Task: Choose the host language as Spanish.
Action: Mouse pressed left at (857, 121)
Screenshot: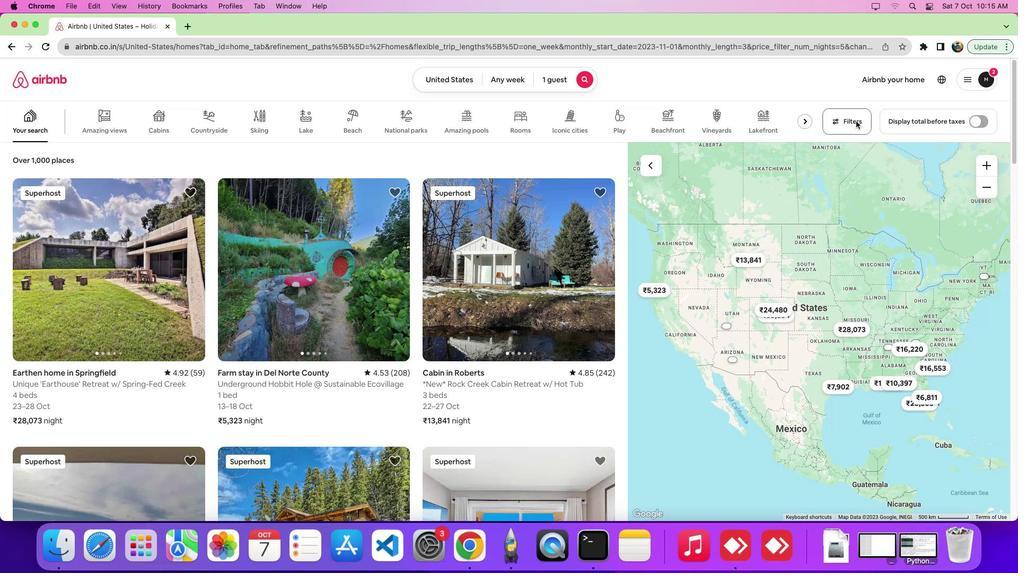 
Action: Mouse moved to (611, 183)
Screenshot: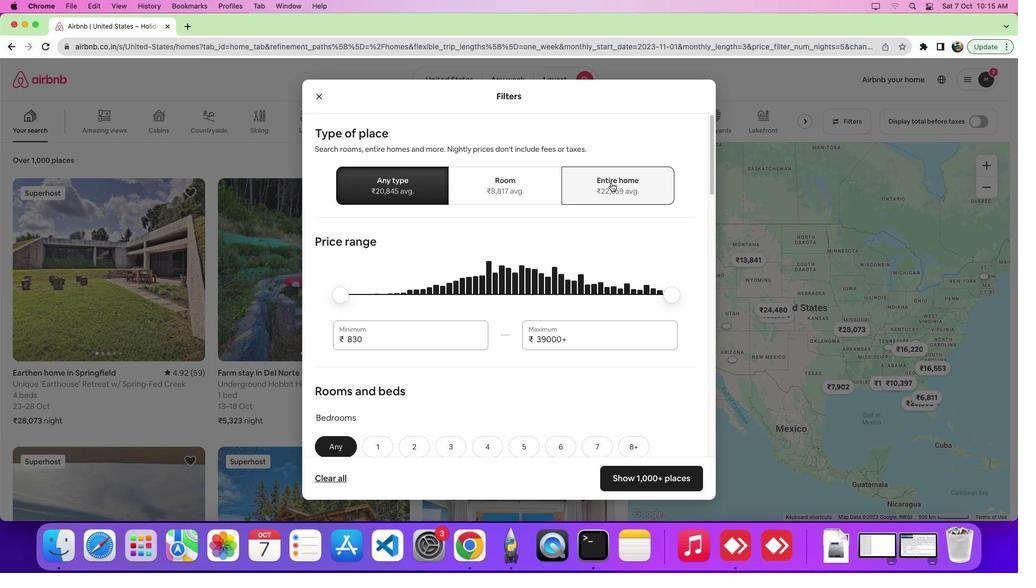 
Action: Mouse pressed left at (611, 183)
Screenshot: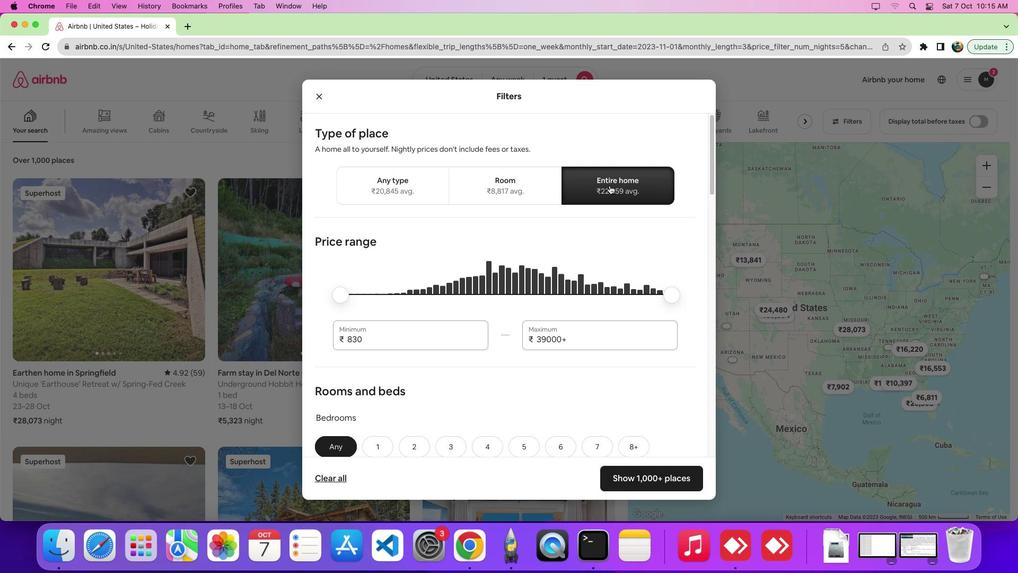 
Action: Mouse moved to (539, 345)
Screenshot: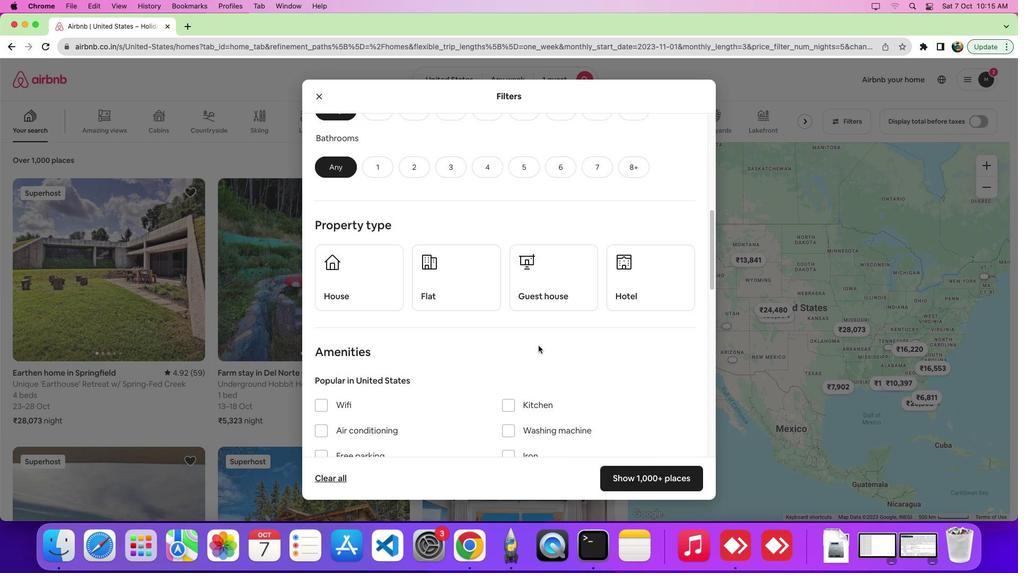 
Action: Mouse scrolled (539, 345) with delta (0, 0)
Screenshot: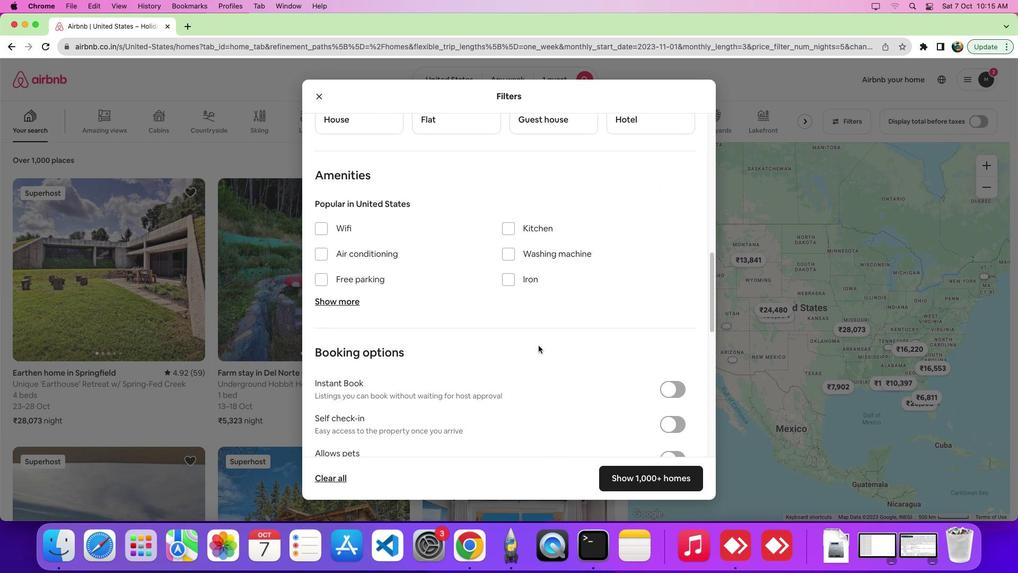 
Action: Mouse scrolled (539, 345) with delta (0, -1)
Screenshot: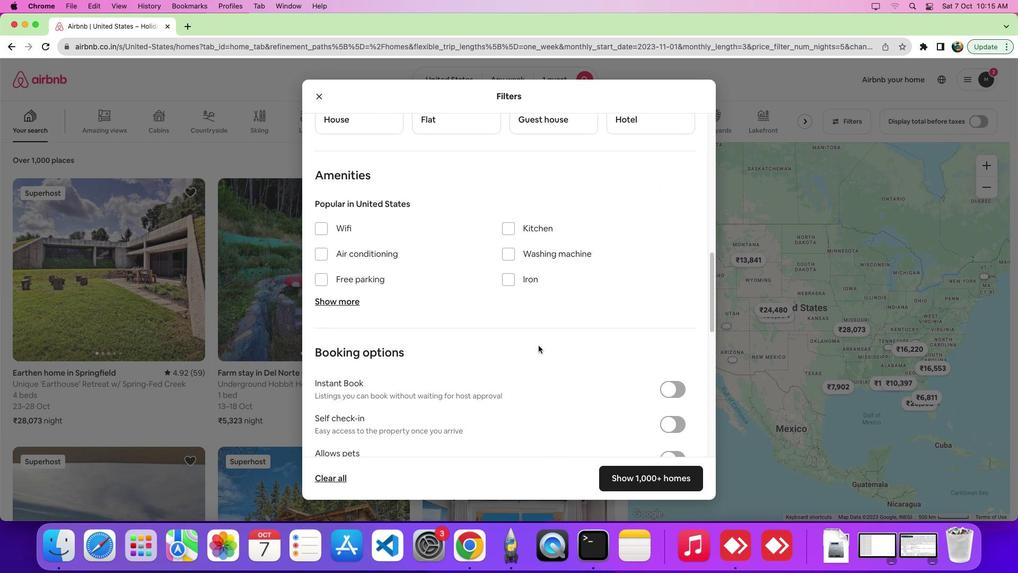 
Action: Mouse scrolled (539, 345) with delta (0, -5)
Screenshot: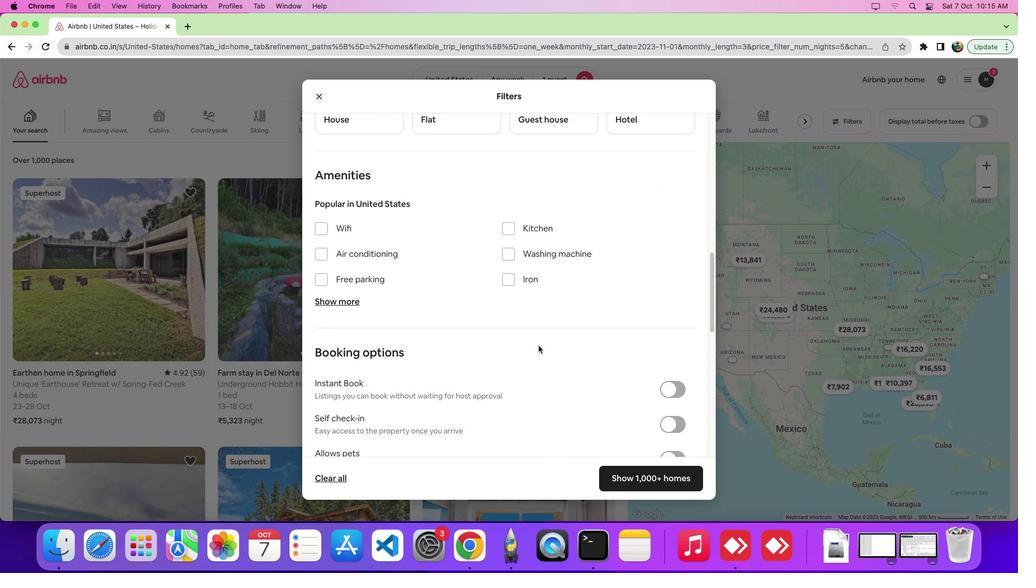 
Action: Mouse scrolled (539, 345) with delta (0, -7)
Screenshot: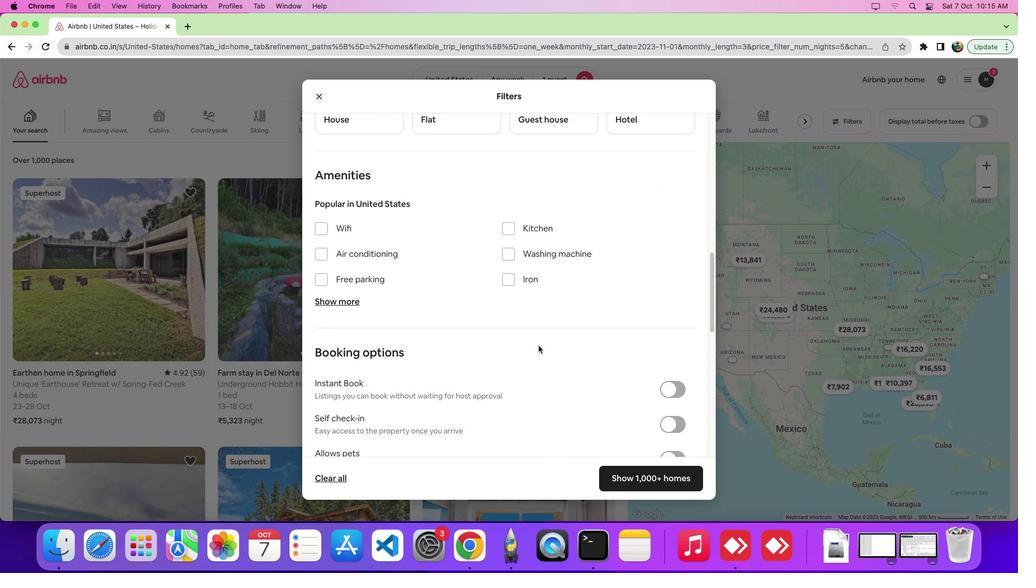 
Action: Mouse scrolled (539, 345) with delta (0, 0)
Screenshot: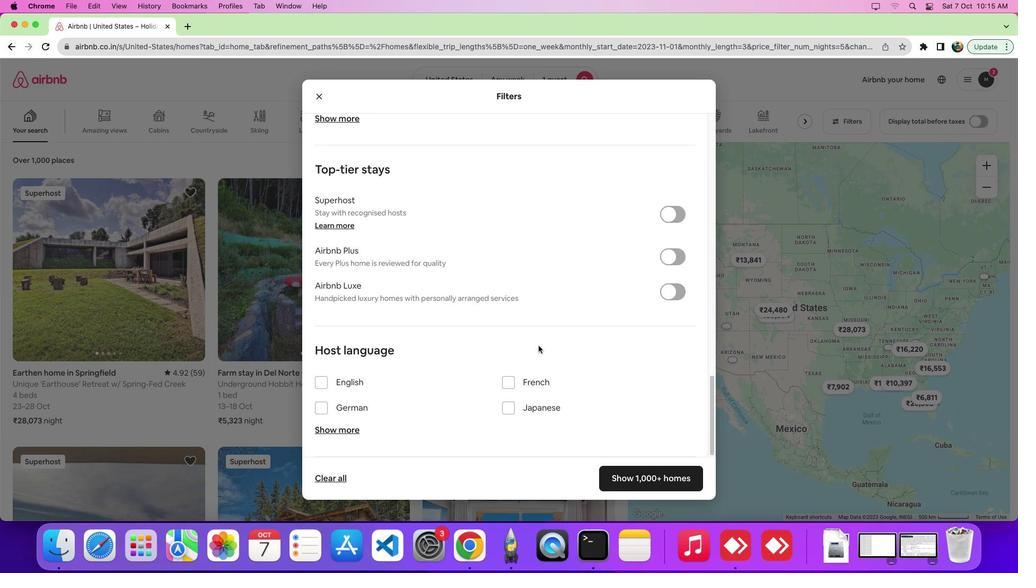 
Action: Mouse scrolled (539, 345) with delta (0, -1)
Screenshot: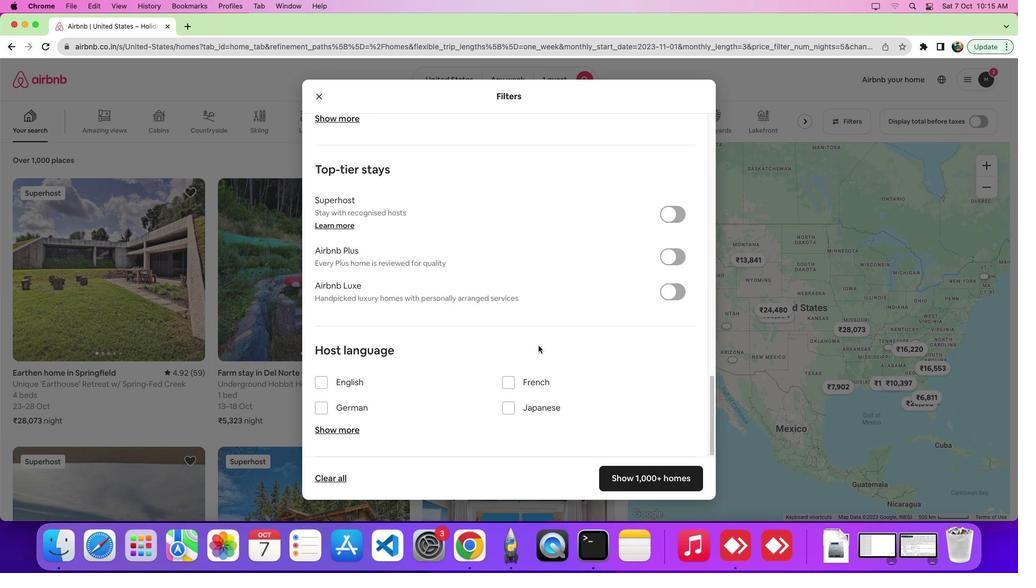 
Action: Mouse scrolled (539, 345) with delta (0, -5)
Screenshot: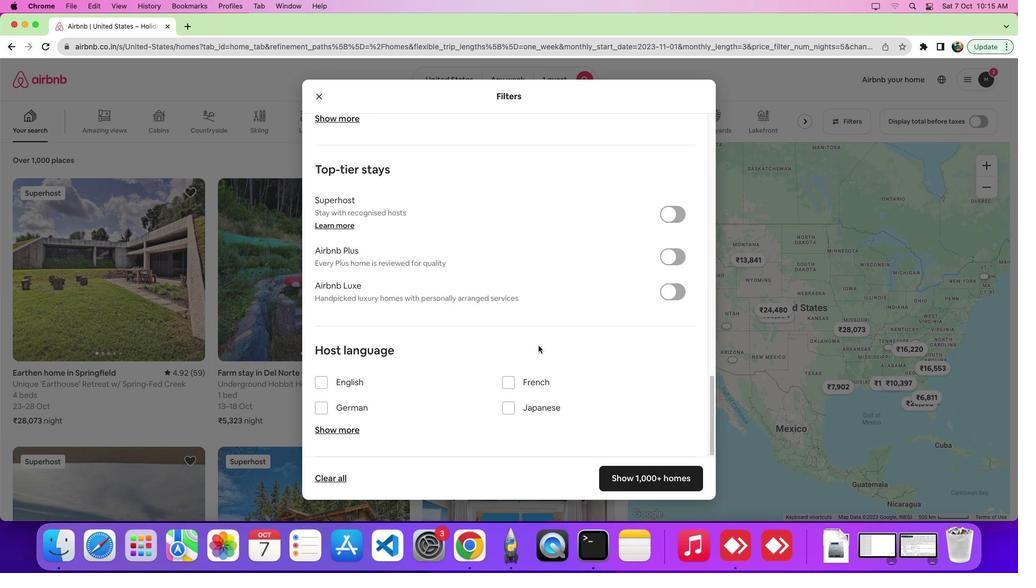 
Action: Mouse scrolled (539, 345) with delta (0, -7)
Screenshot: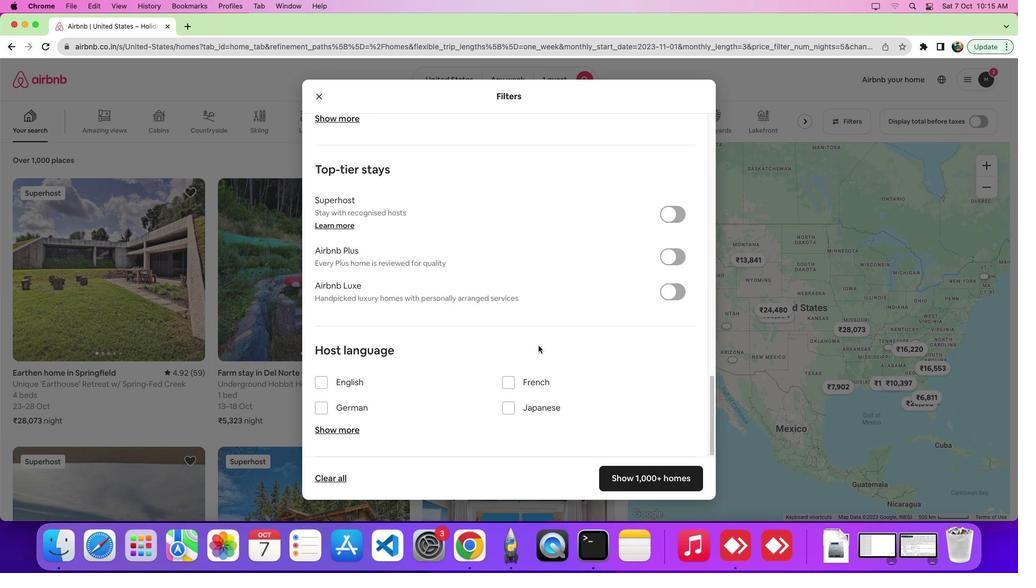 
Action: Mouse scrolled (539, 345) with delta (0, -7)
Screenshot: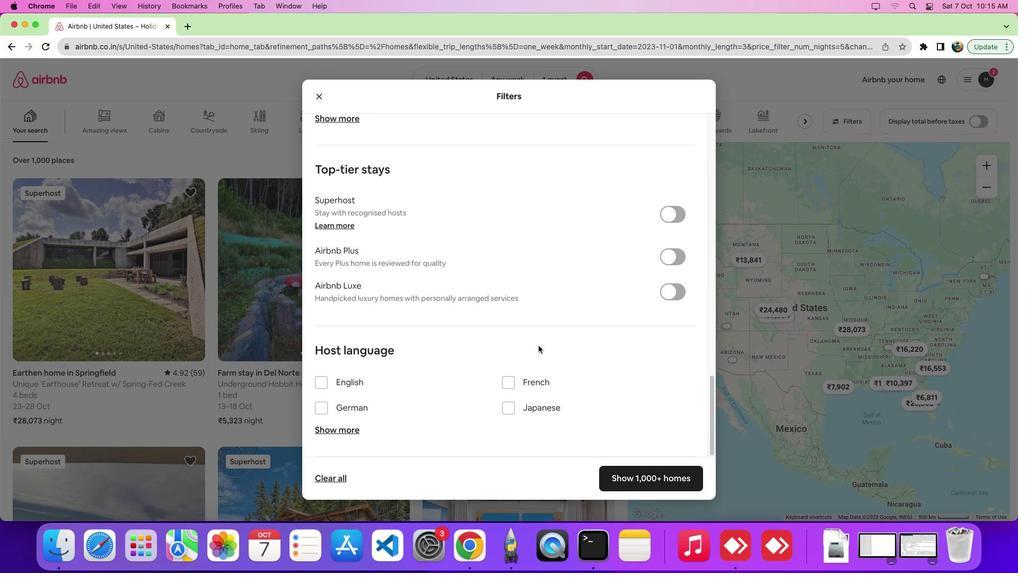 
Action: Mouse scrolled (539, 345) with delta (0, 0)
Screenshot: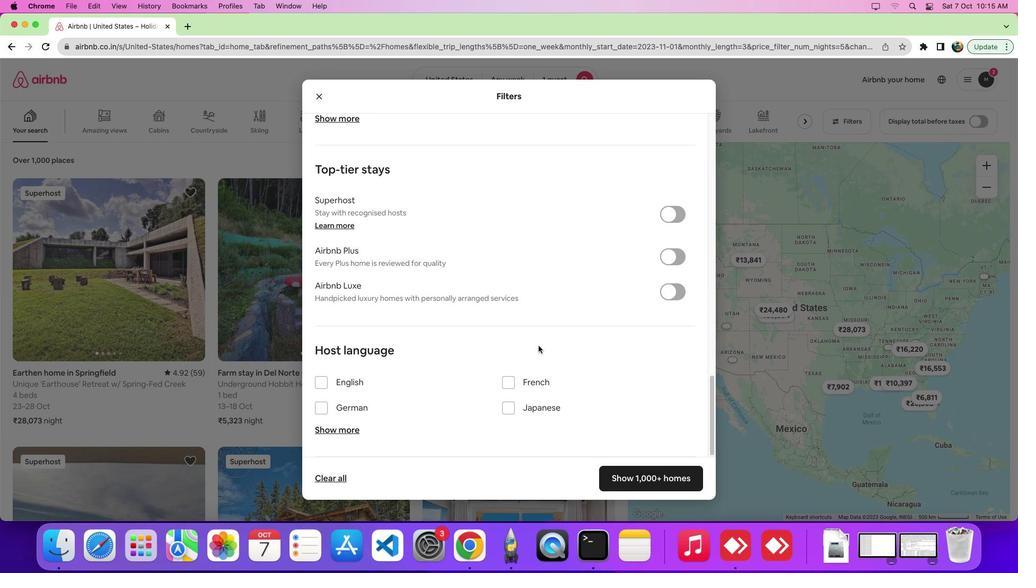 
Action: Mouse moved to (340, 432)
Screenshot: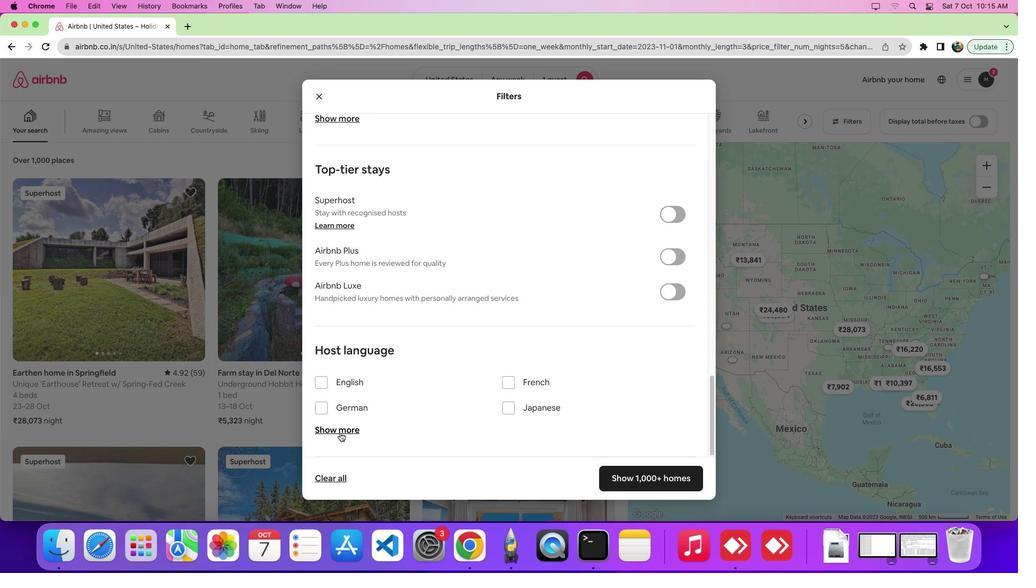 
Action: Mouse pressed left at (340, 432)
Screenshot: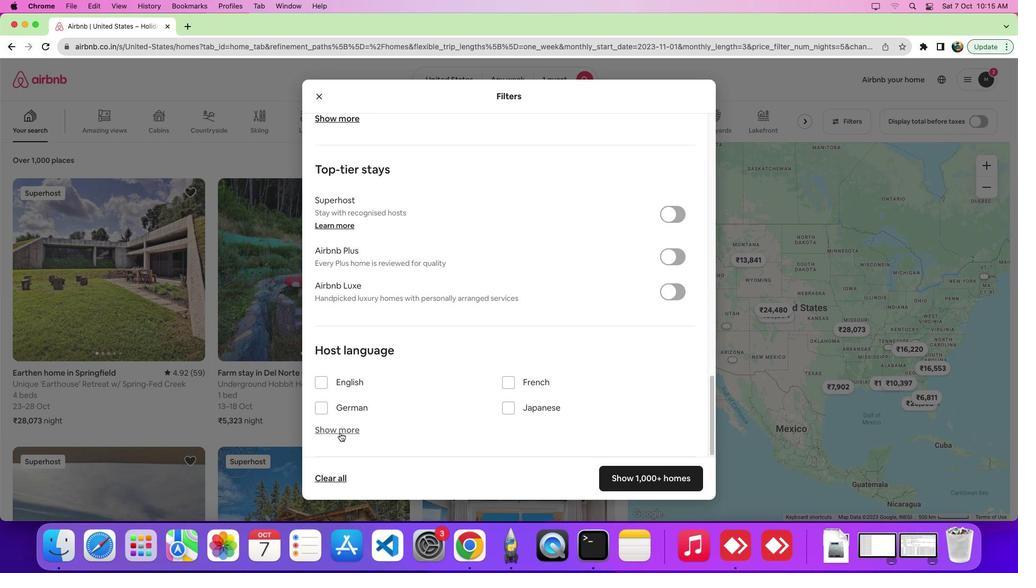 
Action: Mouse moved to (403, 409)
Screenshot: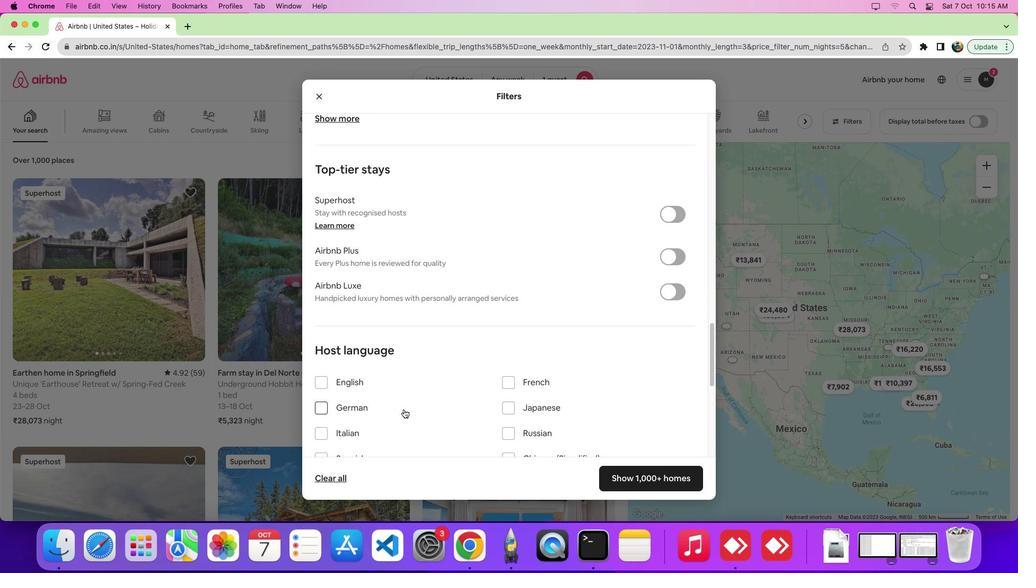 
Action: Mouse scrolled (403, 409) with delta (0, 0)
Screenshot: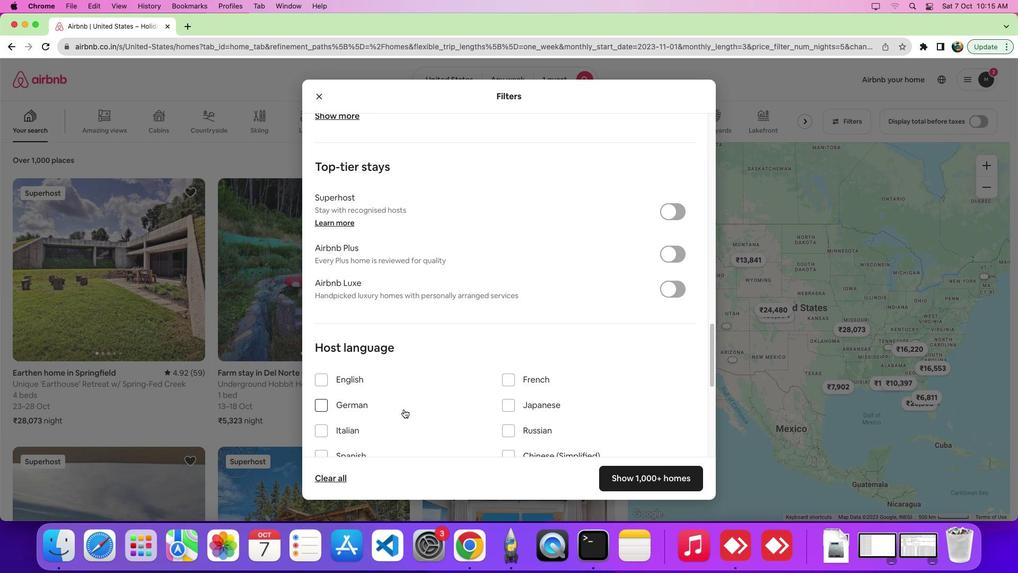 
Action: Mouse scrolled (403, 409) with delta (0, 0)
Screenshot: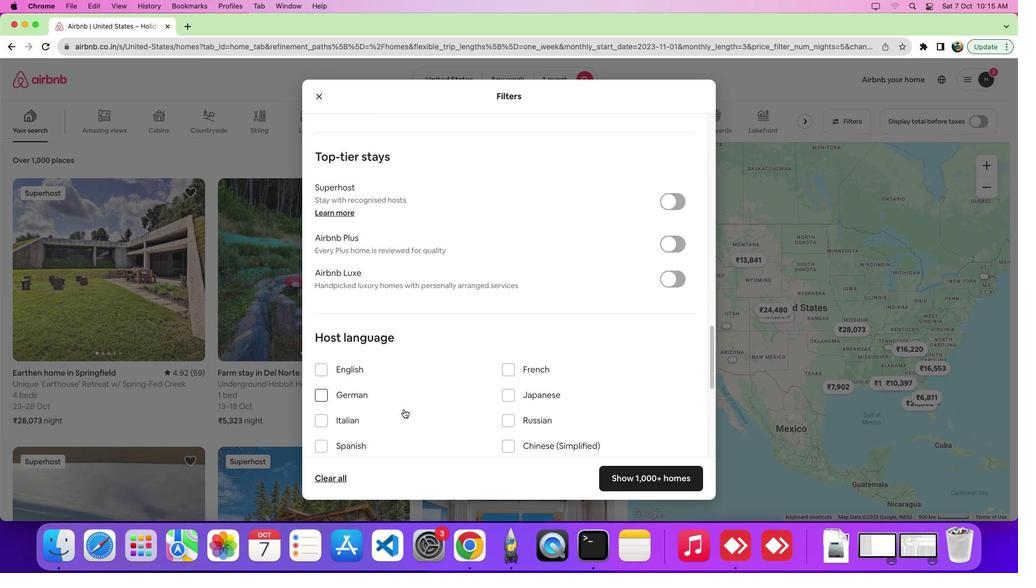 
Action: Mouse scrolled (403, 409) with delta (0, 0)
Screenshot: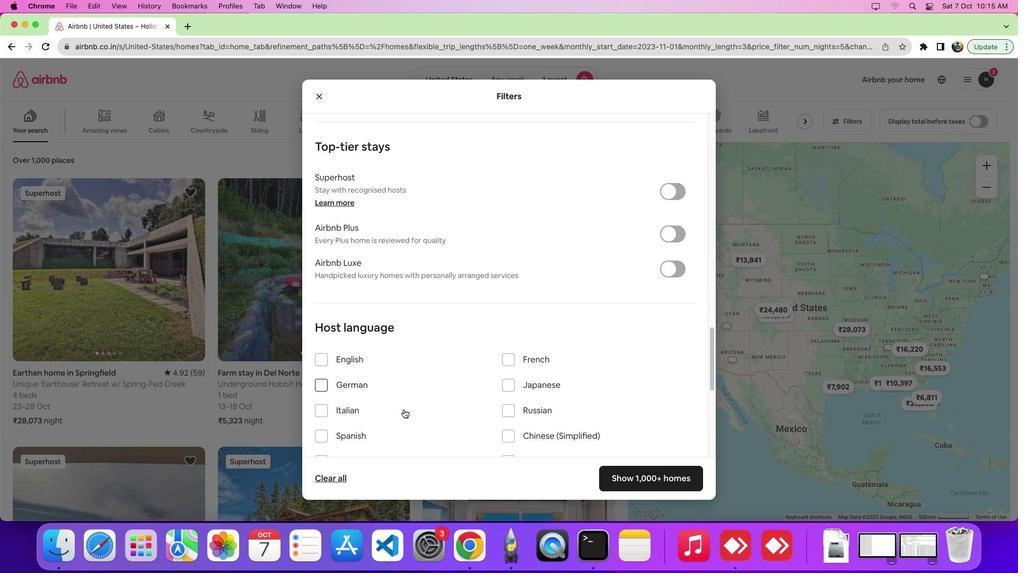 
Action: Mouse scrolled (403, 409) with delta (0, 0)
Screenshot: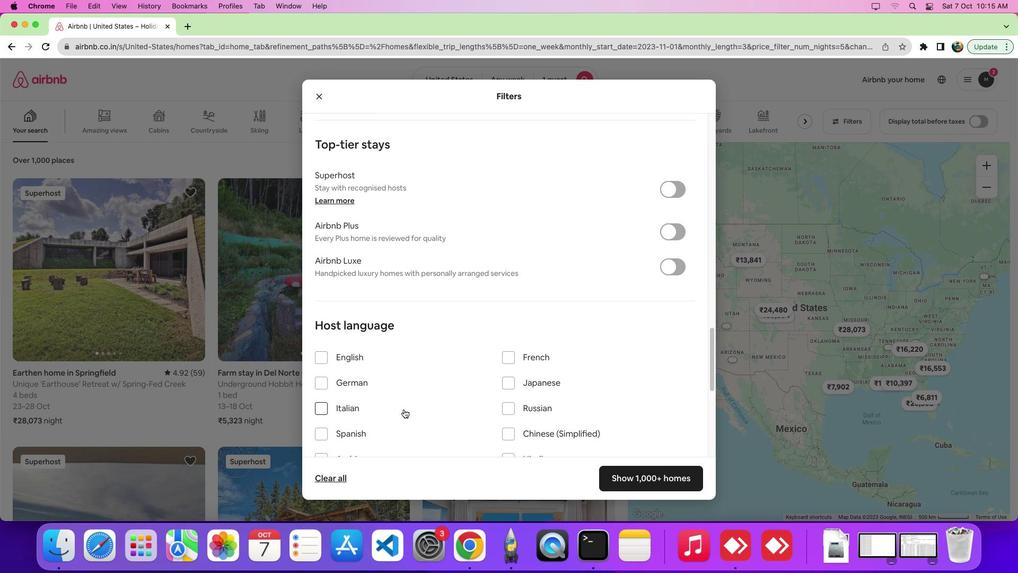 
Action: Mouse scrolled (403, 409) with delta (0, 0)
Screenshot: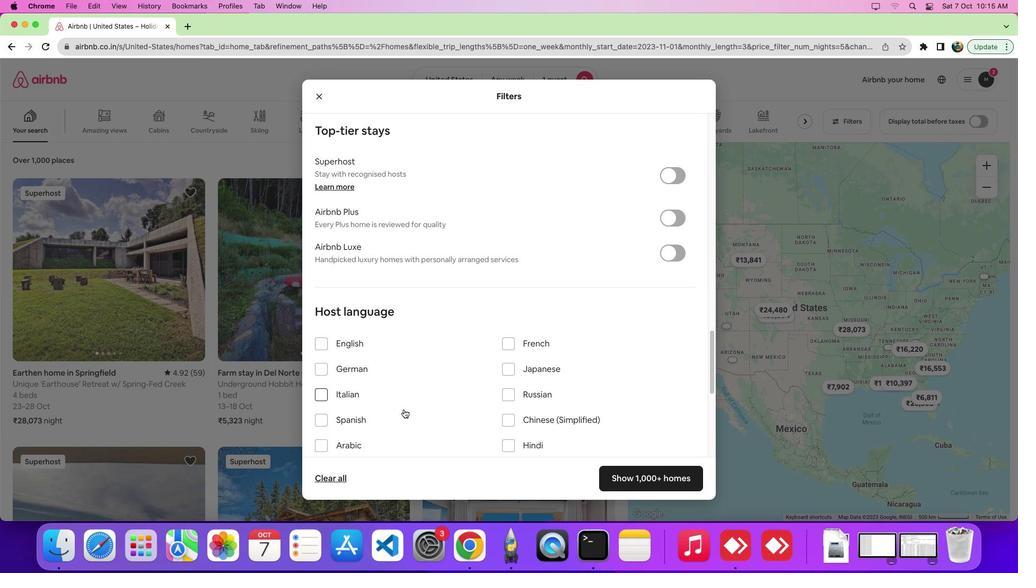 
Action: Mouse scrolled (403, 409) with delta (0, 0)
Screenshot: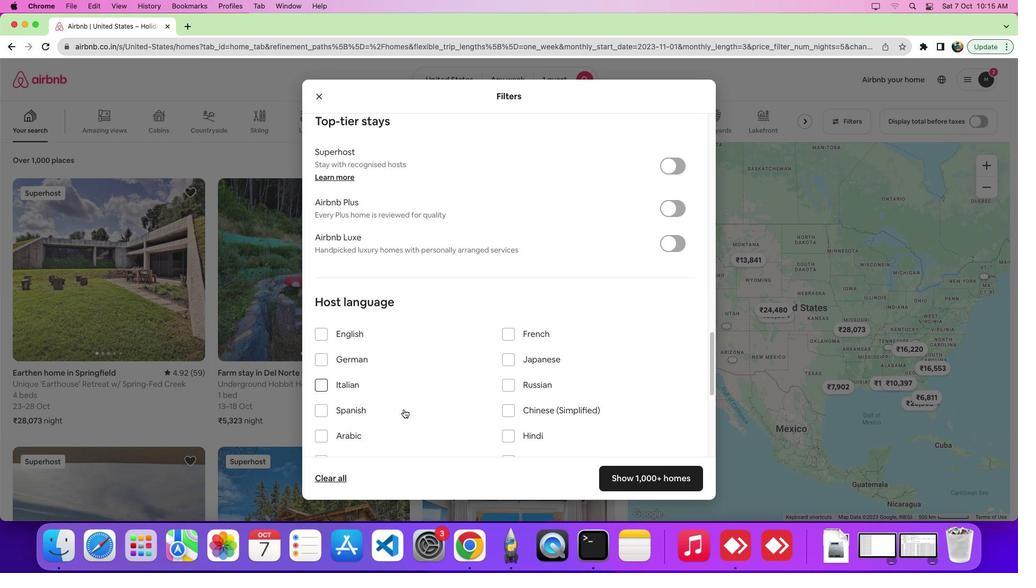 
Action: Mouse moved to (323, 410)
Screenshot: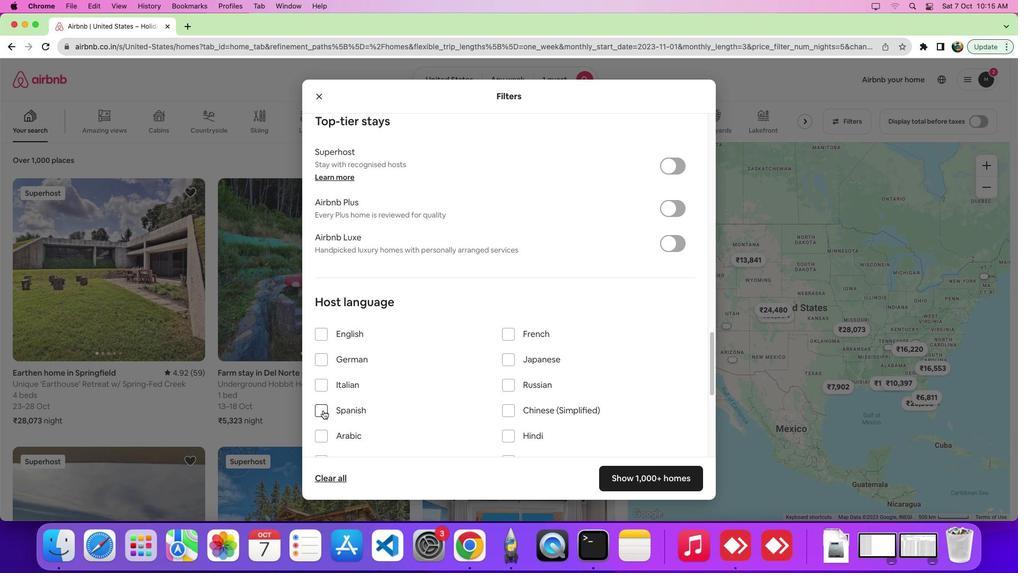 
Action: Mouse pressed left at (323, 410)
Screenshot: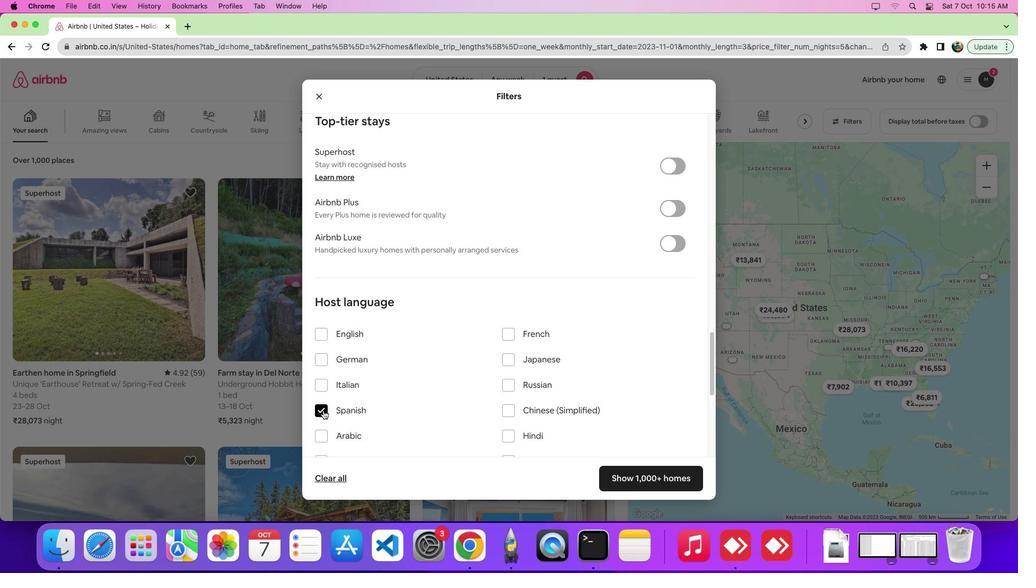 
